 Task: Change the email arrangement to 'By Categories' in the View tab.
Action: Mouse moved to (278, 37)
Screenshot: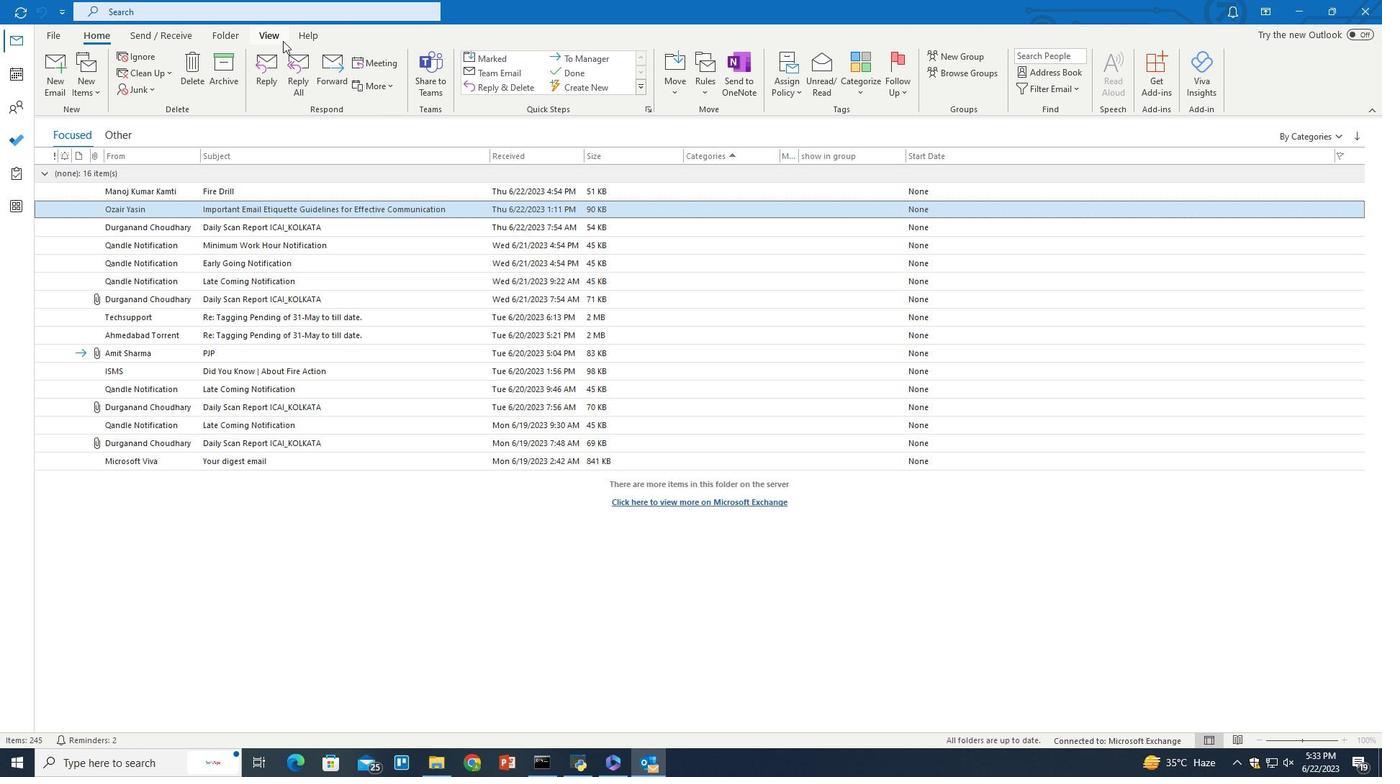 
Action: Mouse pressed left at (278, 37)
Screenshot: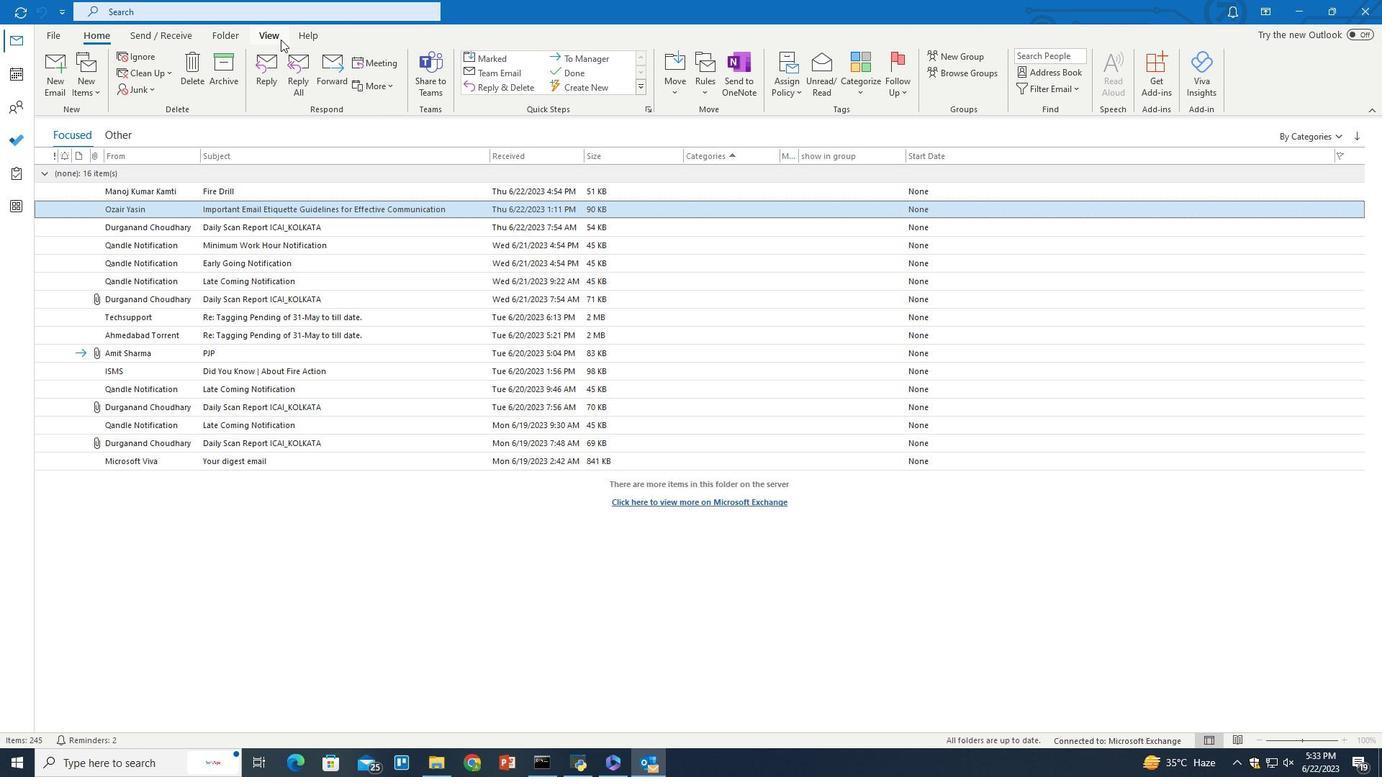 
Action: Mouse moved to (444, 77)
Screenshot: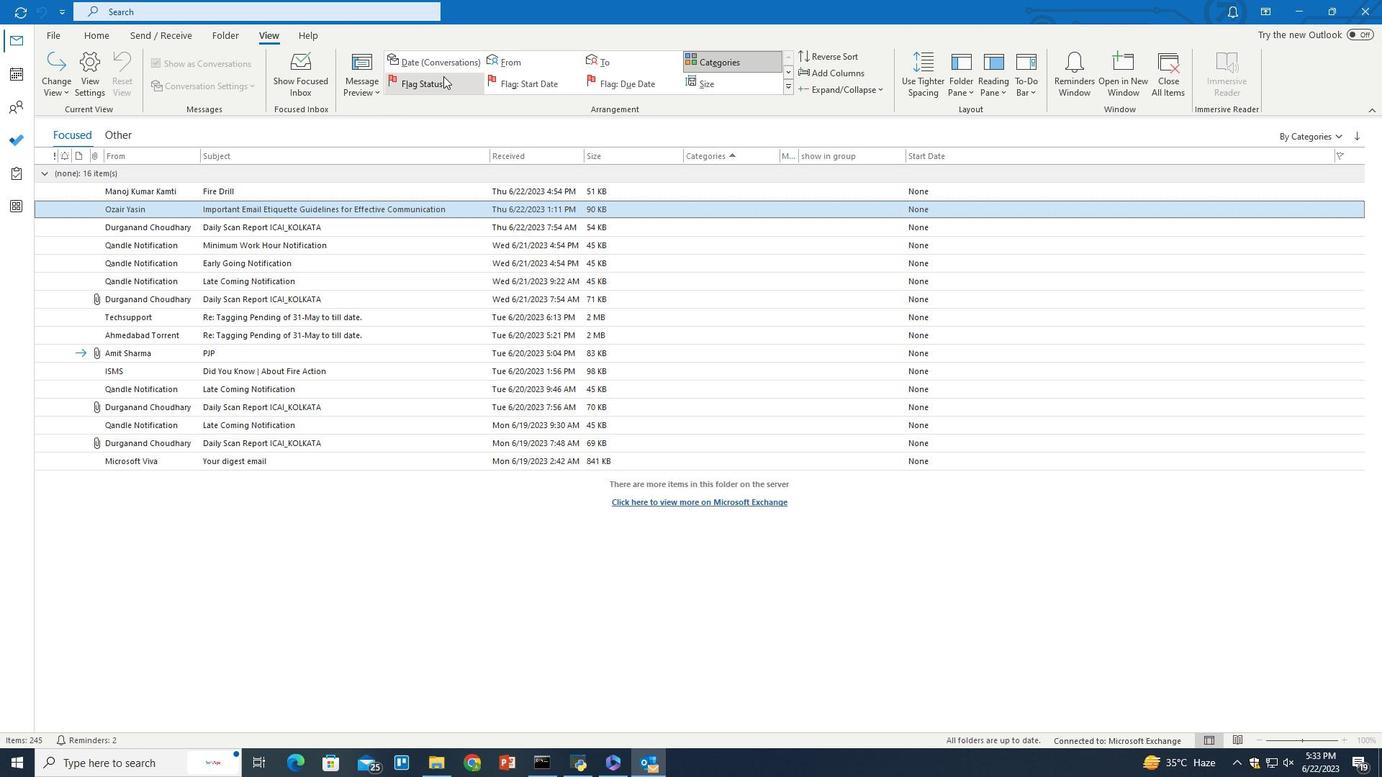 
Action: Mouse pressed left at (444, 77)
Screenshot: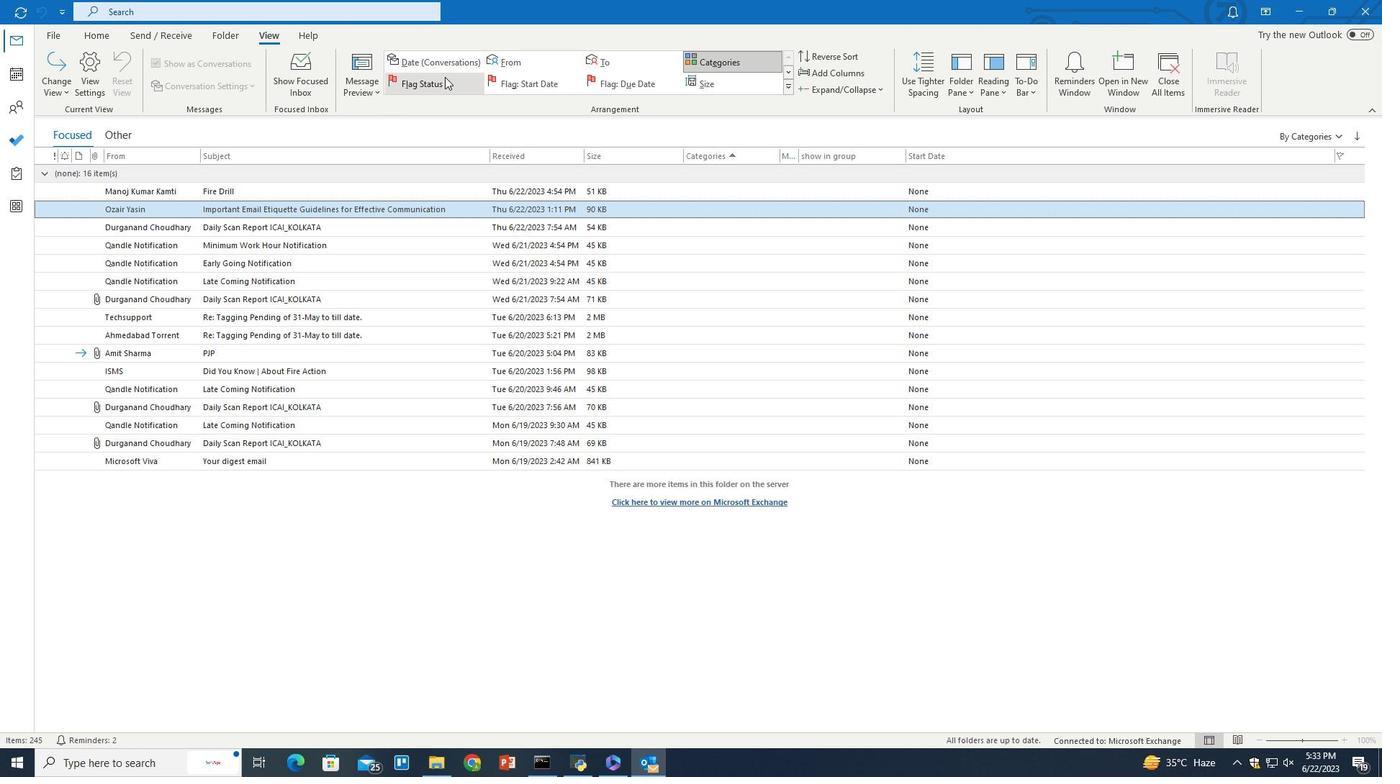 
